 Task: Create Card Sales Funnel Analysis in Board Brand Guidelines to Workspace Email Automation. Create Card Investment Management Review in Board Regulatory Compliance to Workspace Email Automation. Create Card Lead Generation Campaign in Board Business Model Revenue Streams Development to Workspace Email Automation
Action: Mouse moved to (263, 178)
Screenshot: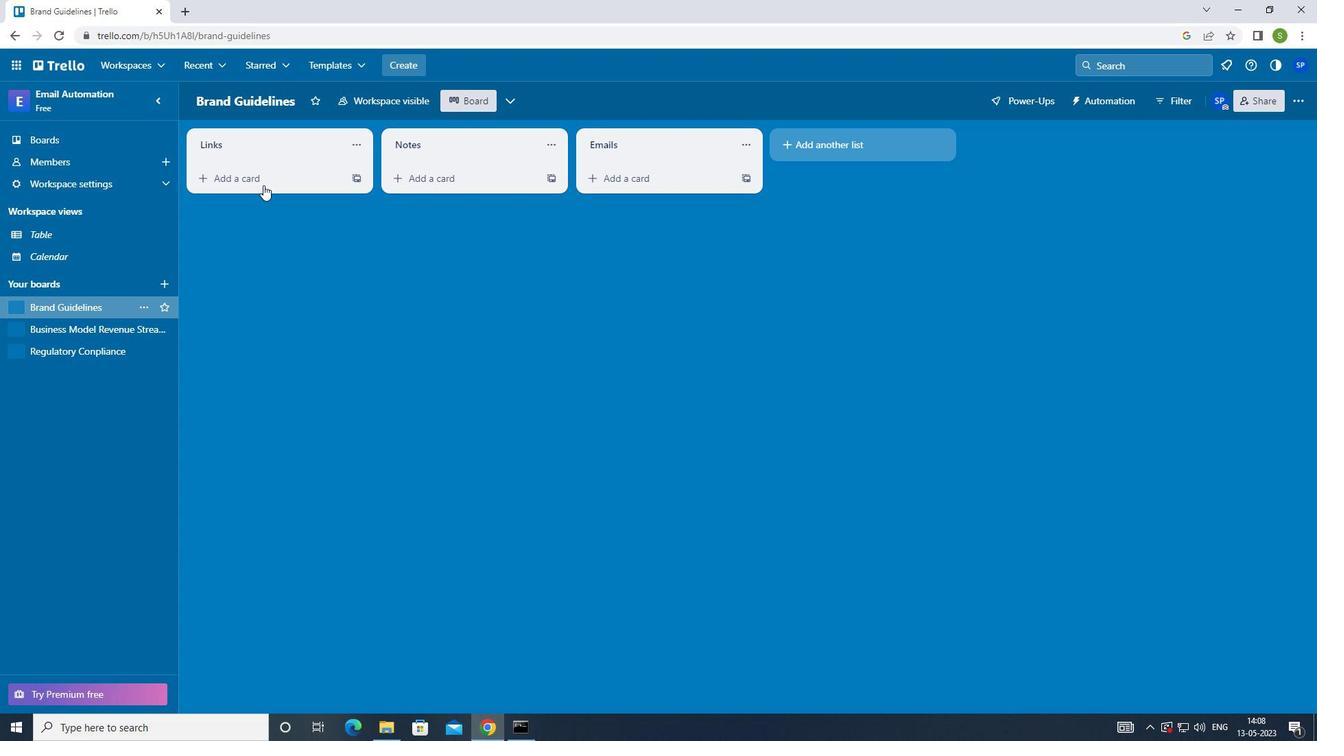 
Action: Mouse pressed left at (263, 178)
Screenshot: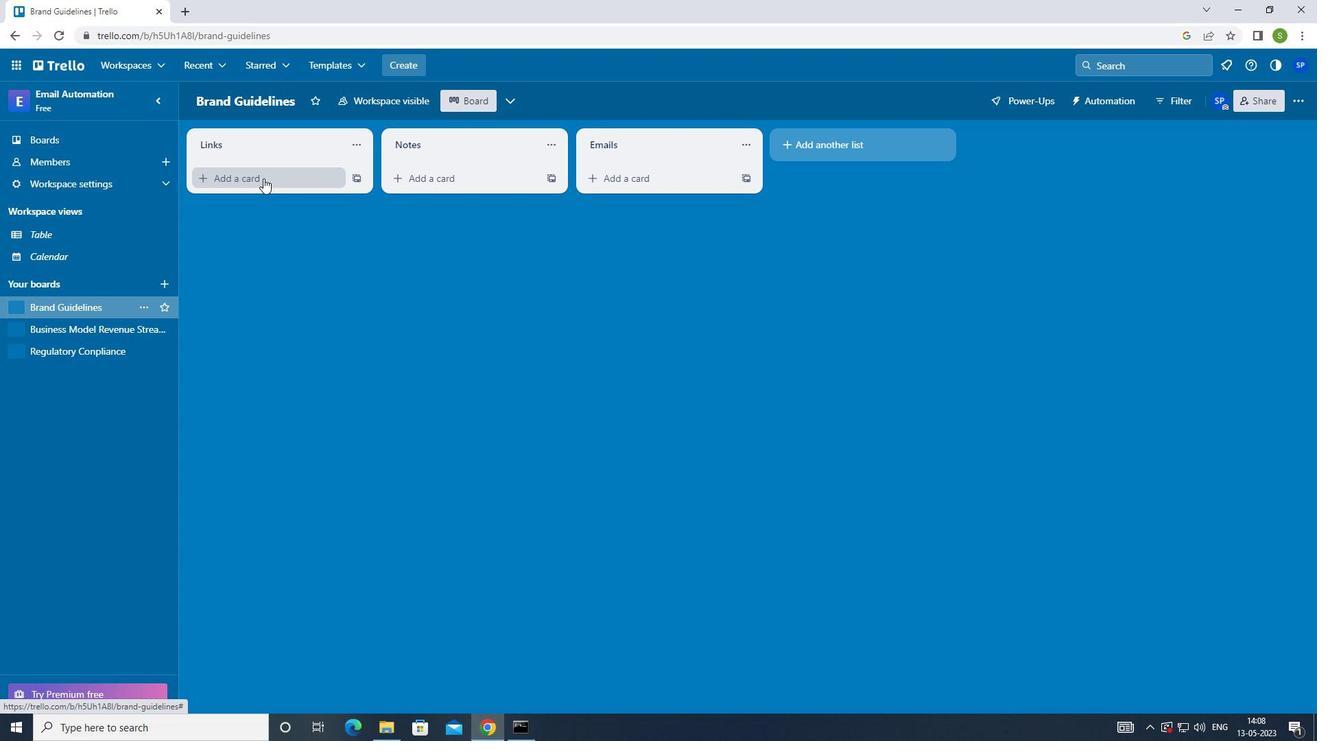 
Action: Mouse moved to (263, 336)
Screenshot: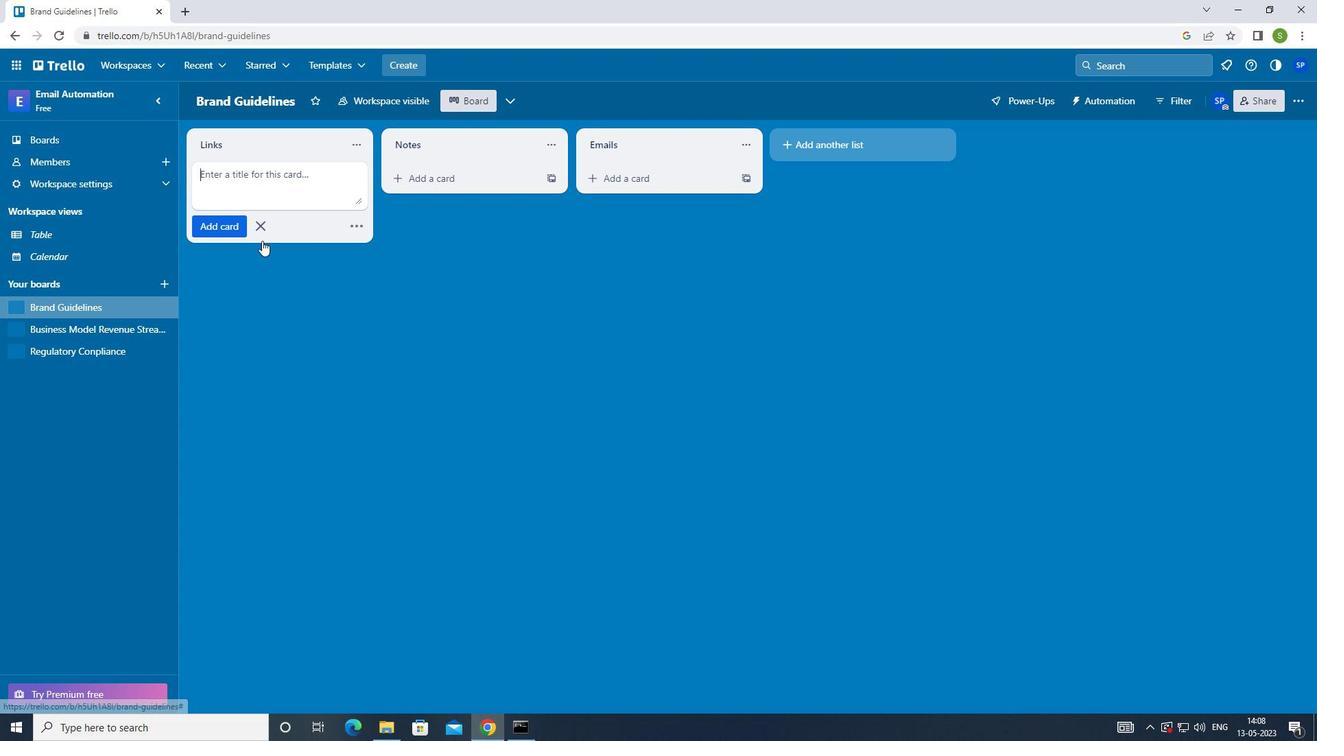 
Action: Key pressed <Key.shift>SALES<Key.space><Key.shift>FUNNELS<Key.space><Key.shift>ANALYSIS<Key.enter>
Screenshot: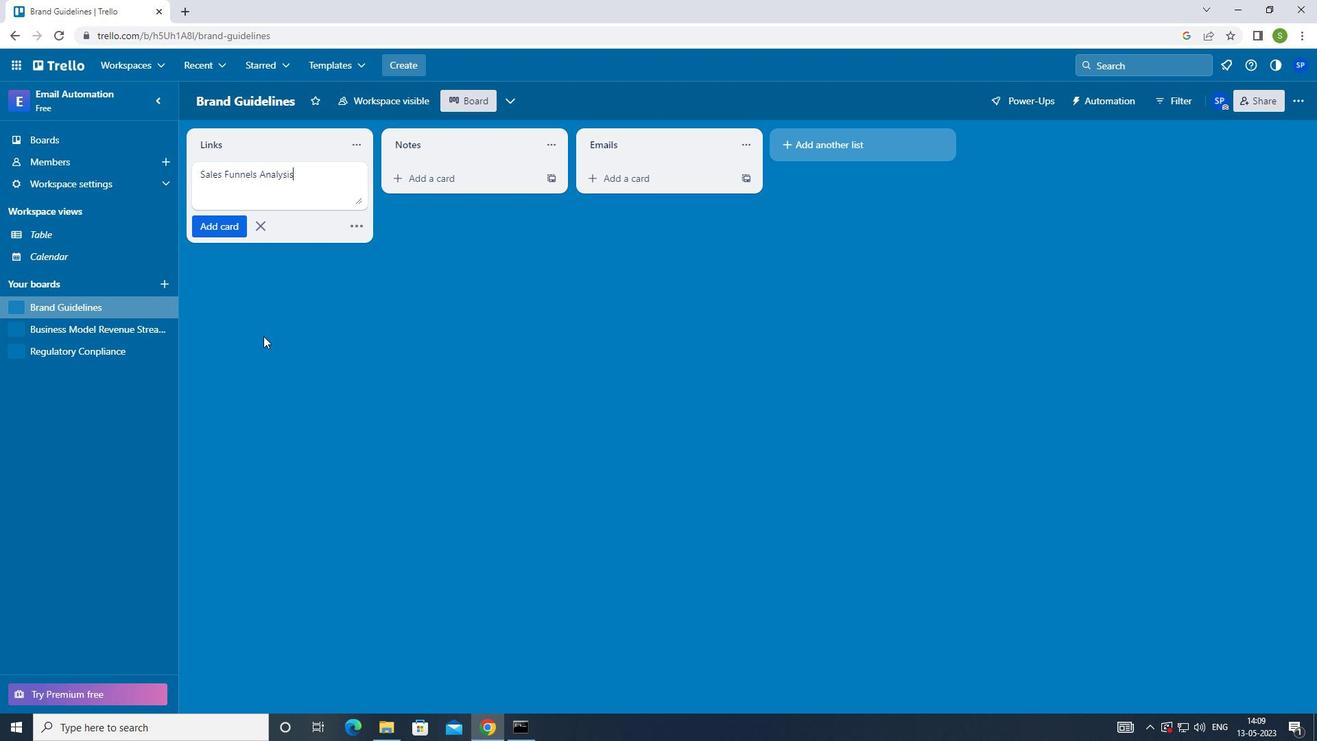 
Action: Mouse moved to (89, 351)
Screenshot: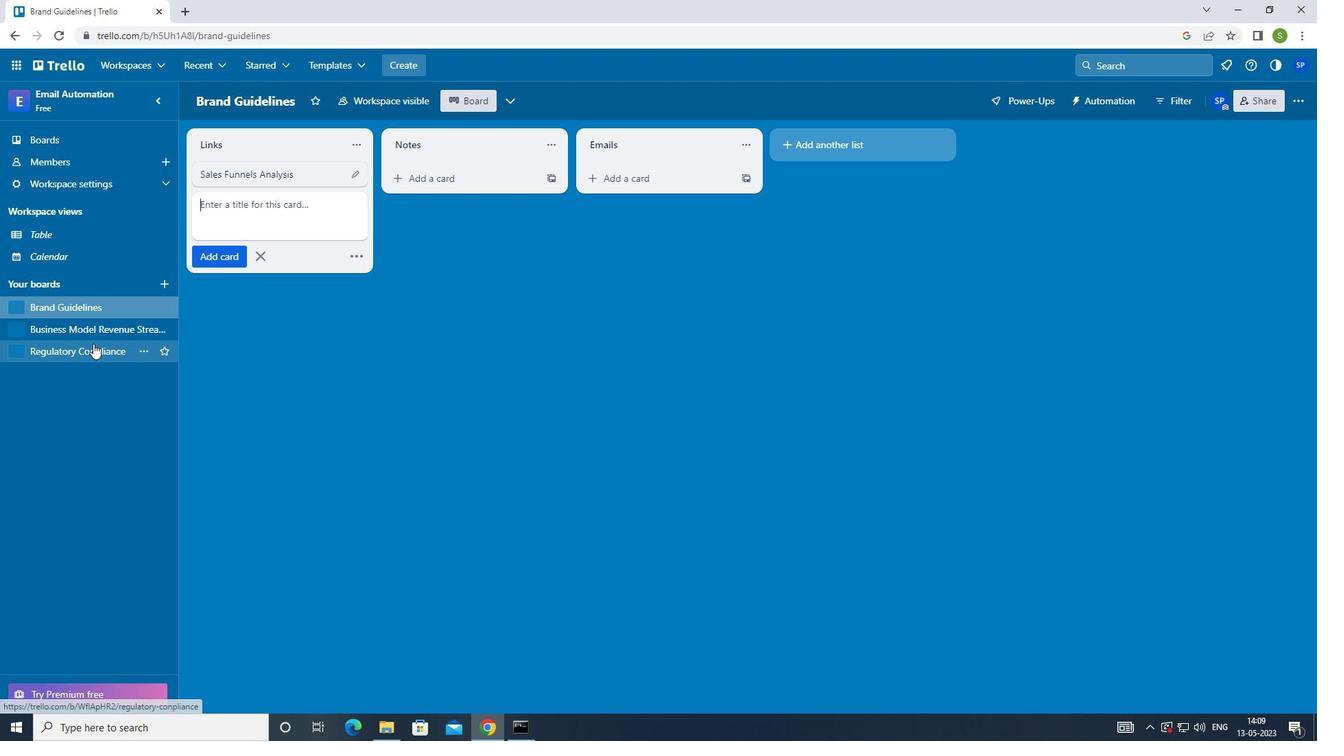 
Action: Mouse pressed left at (89, 351)
Screenshot: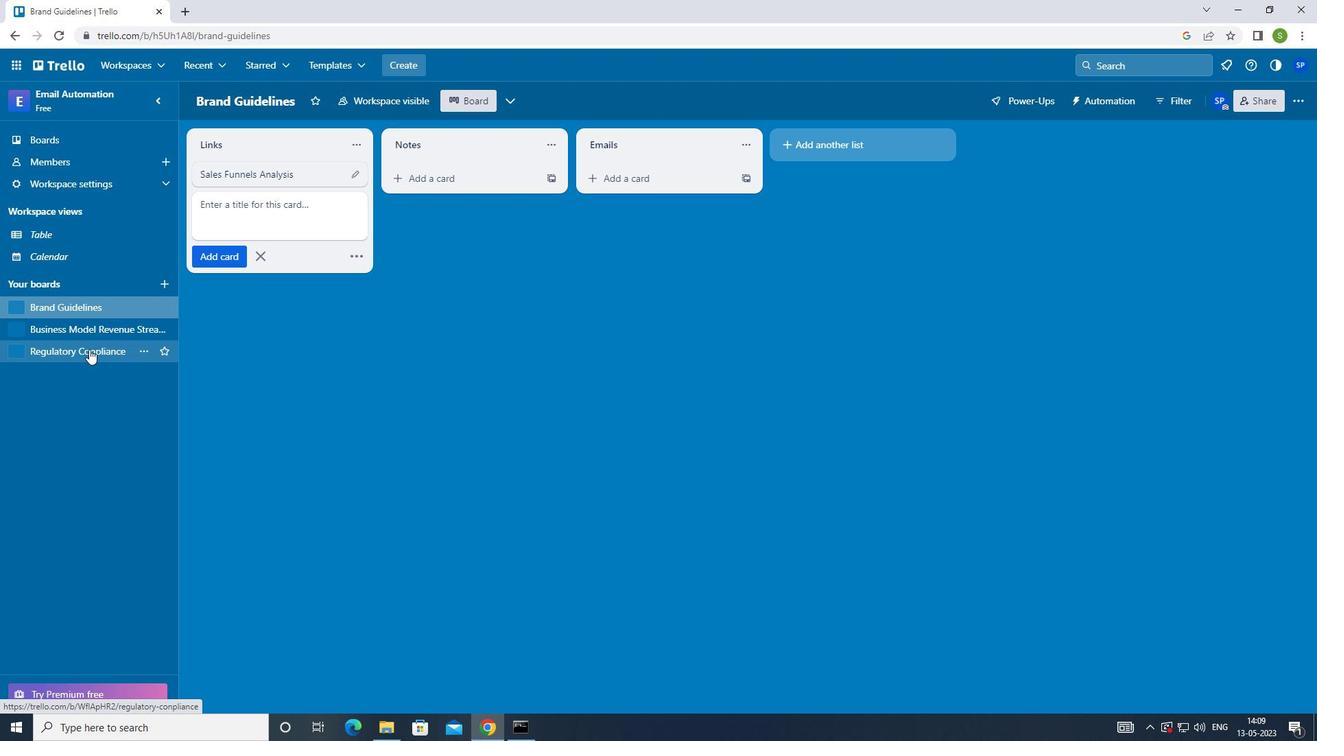 
Action: Mouse moved to (305, 178)
Screenshot: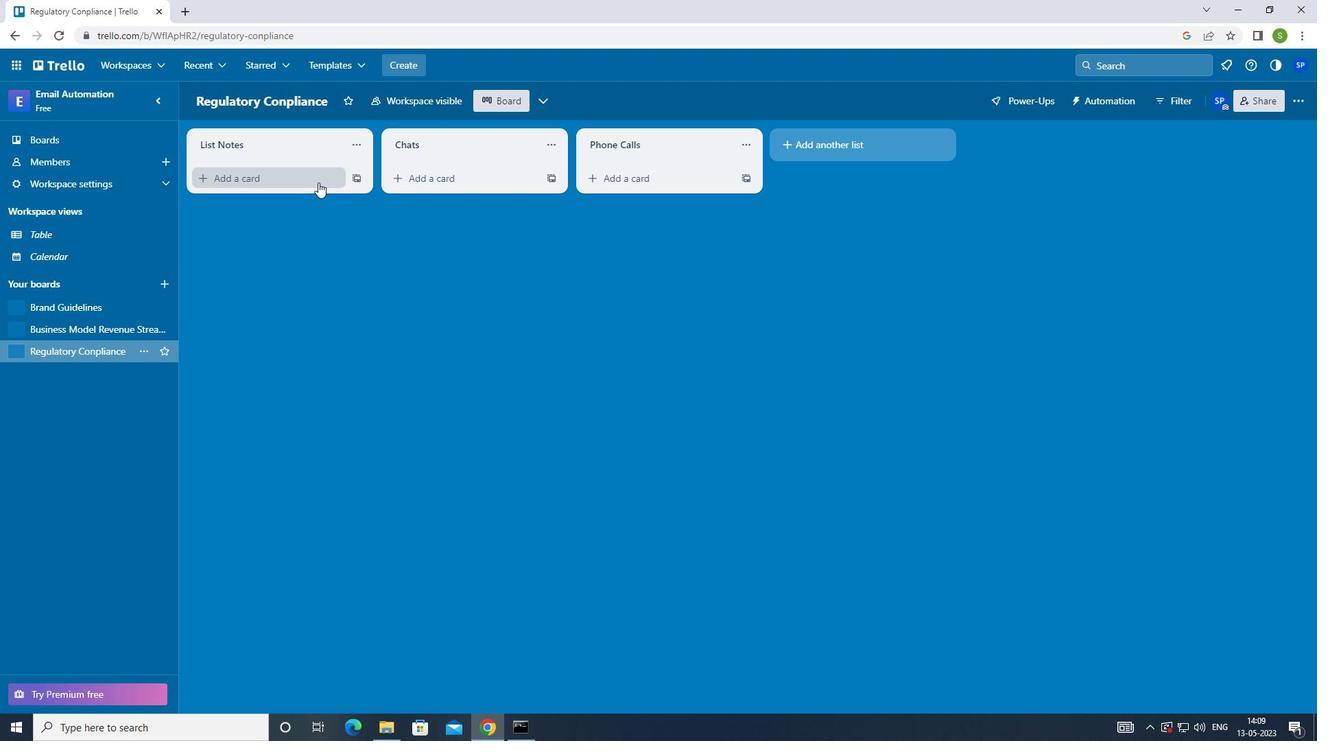 
Action: Mouse pressed left at (305, 178)
Screenshot: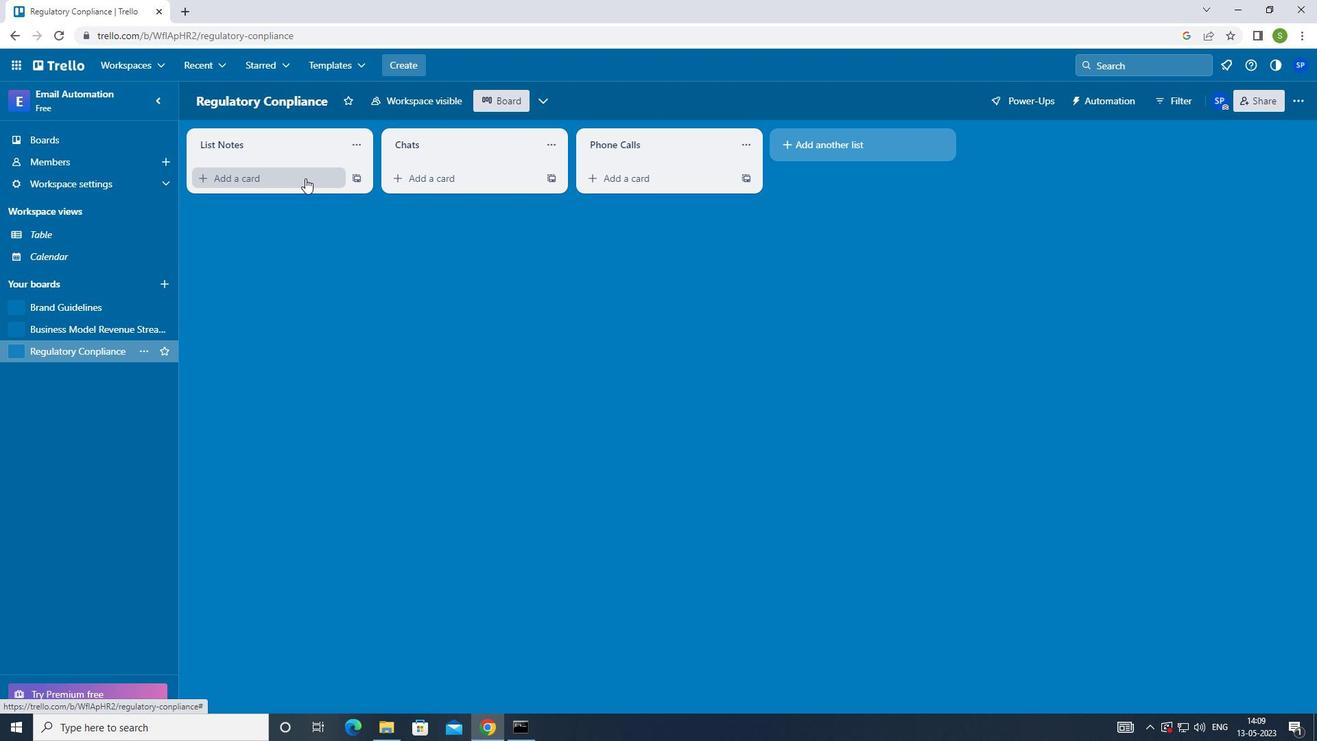 
Action: Mouse moved to (298, 218)
Screenshot: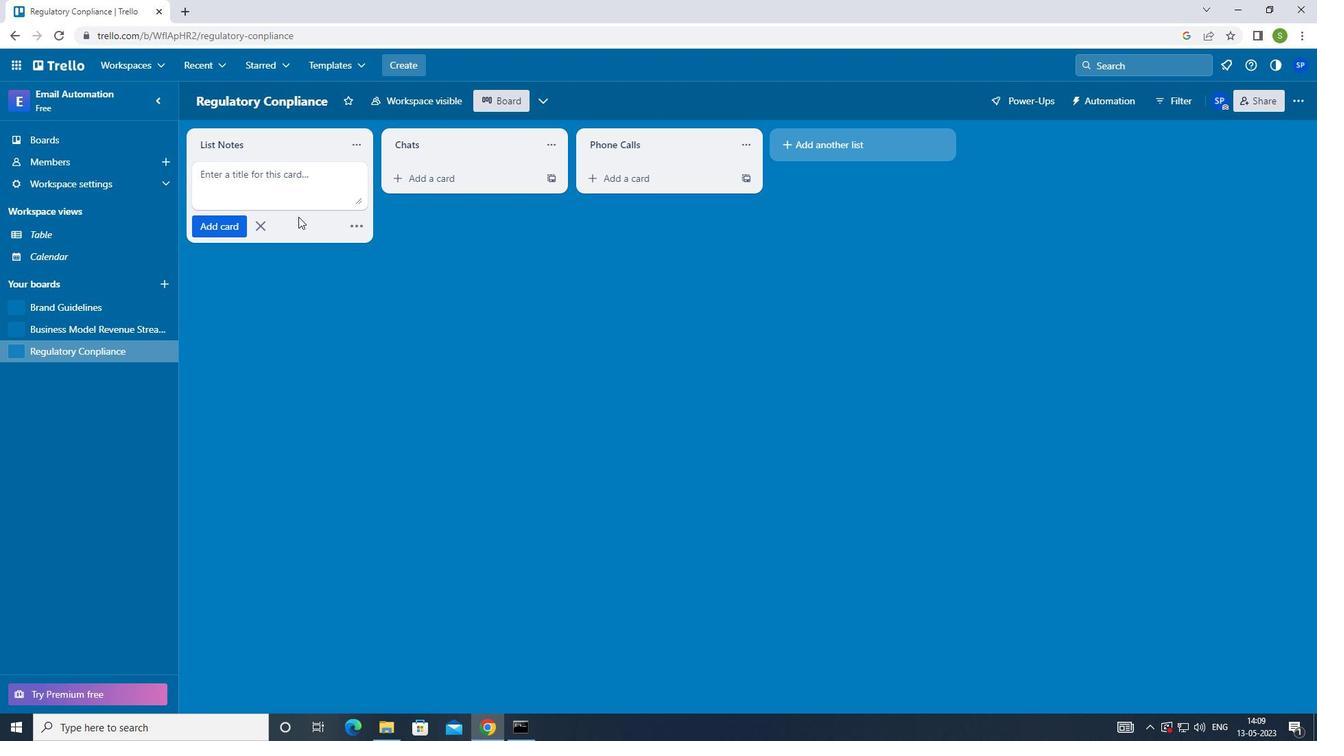 
Action: Key pressed <Key.shift><Key.shift><Key.shift><Key.shift><Key.shift><Key.shift><Key.shift><Key.shift>INVESTMENT<Key.space><Key.shift>MANAGMENT<Key.space><Key.shift>RE<Key.left><Key.left><Key.left><Key.left><Key.left><Key.left><Key.left>E<Key.right><Key.right><Key.right><Key.right><Key.right><Key.right><Key.right>VIEW<Key.enter>
Screenshot: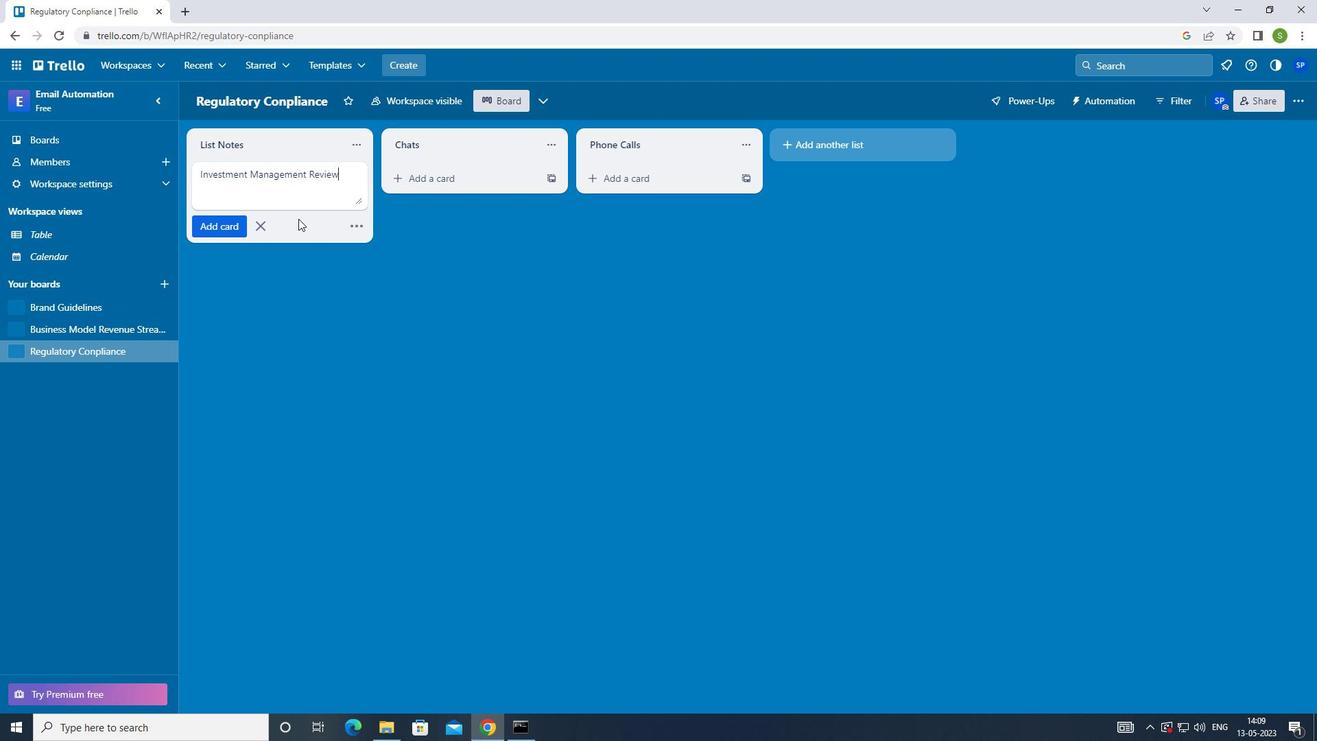 
Action: Mouse moved to (102, 333)
Screenshot: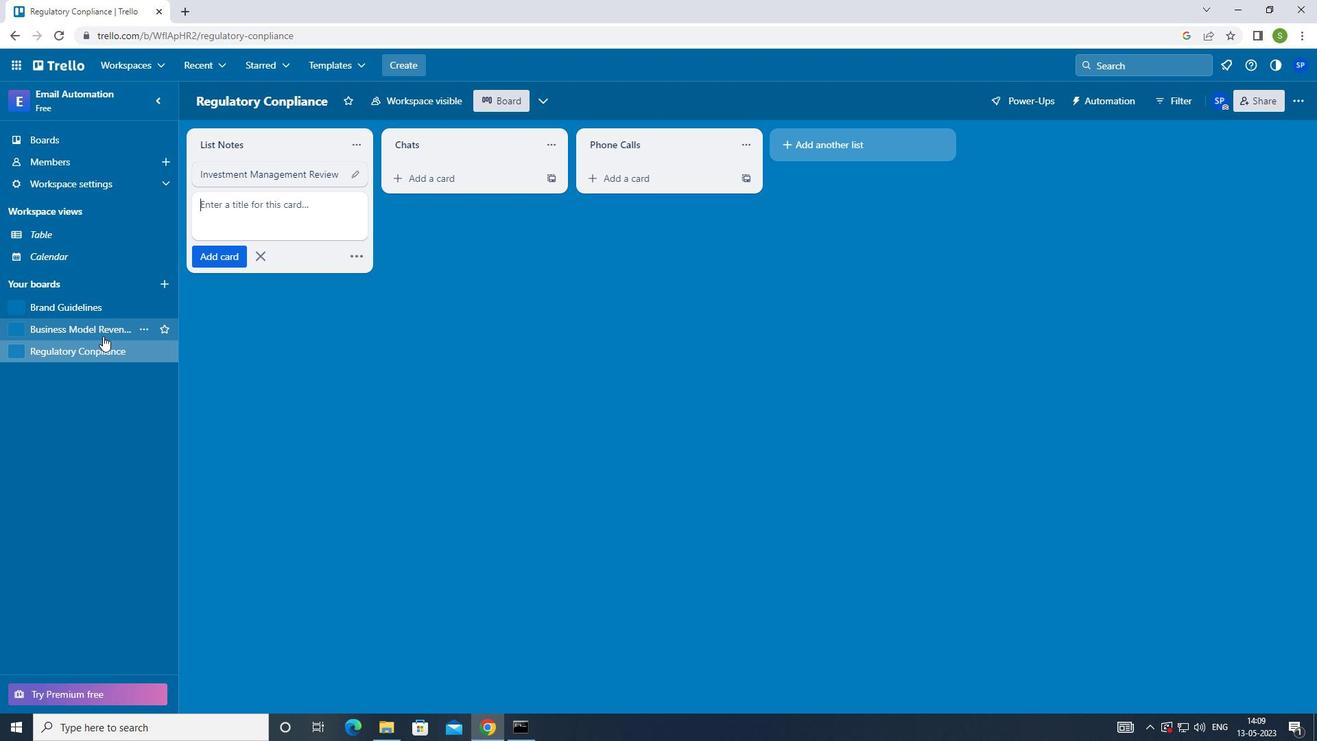 
Action: Mouse pressed left at (102, 333)
Screenshot: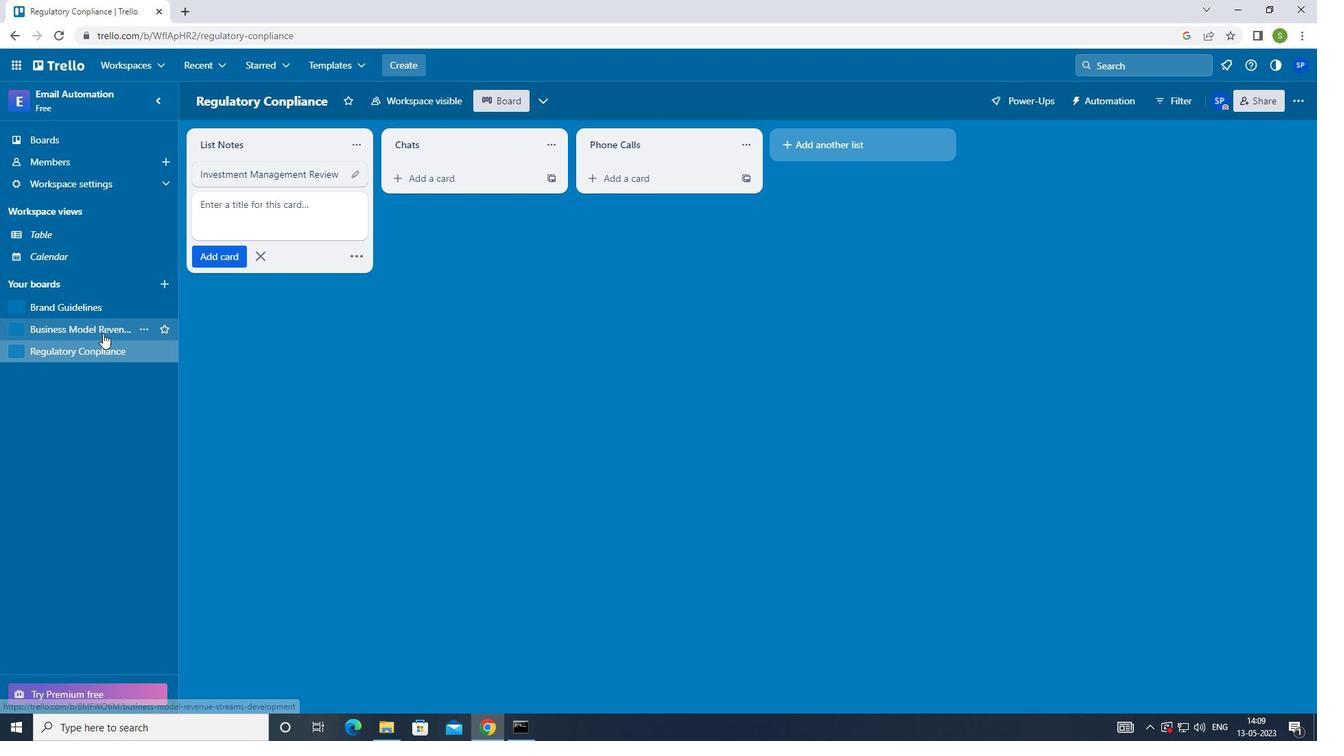 
Action: Mouse moved to (288, 172)
Screenshot: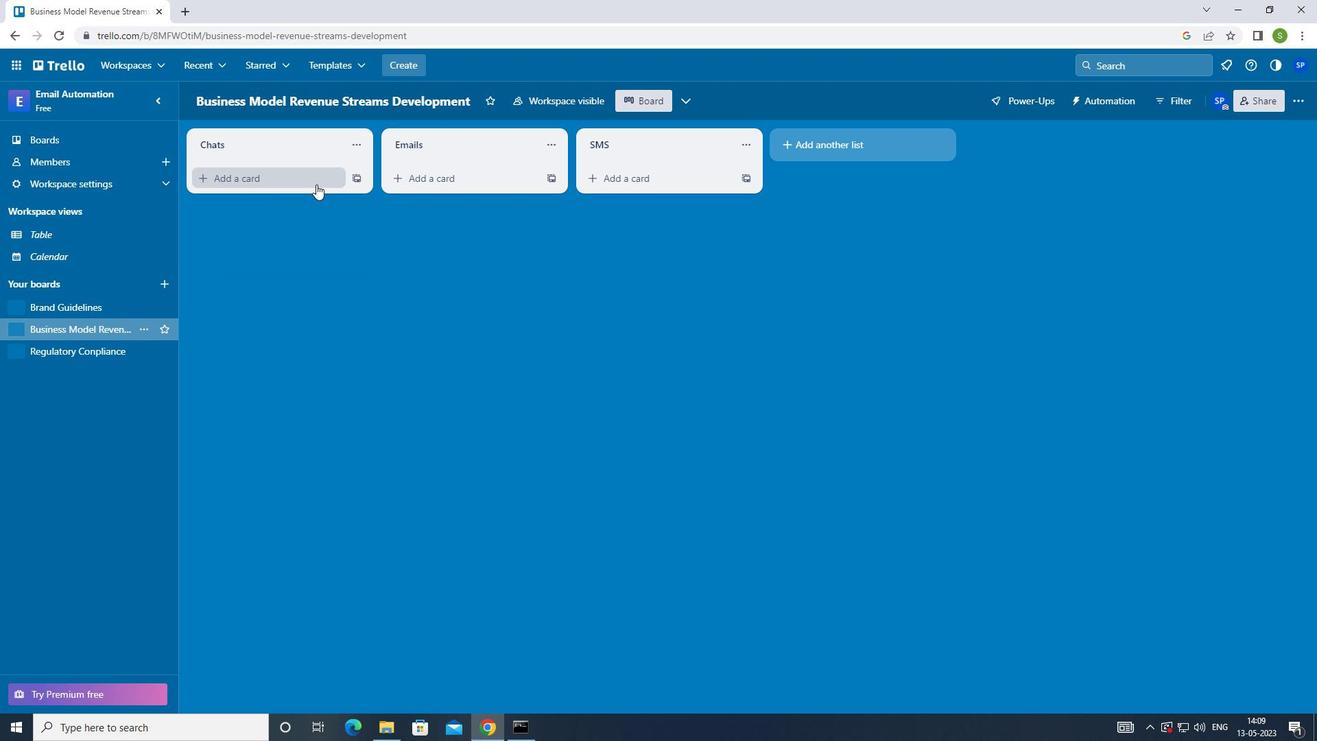 
Action: Mouse pressed left at (288, 172)
Screenshot: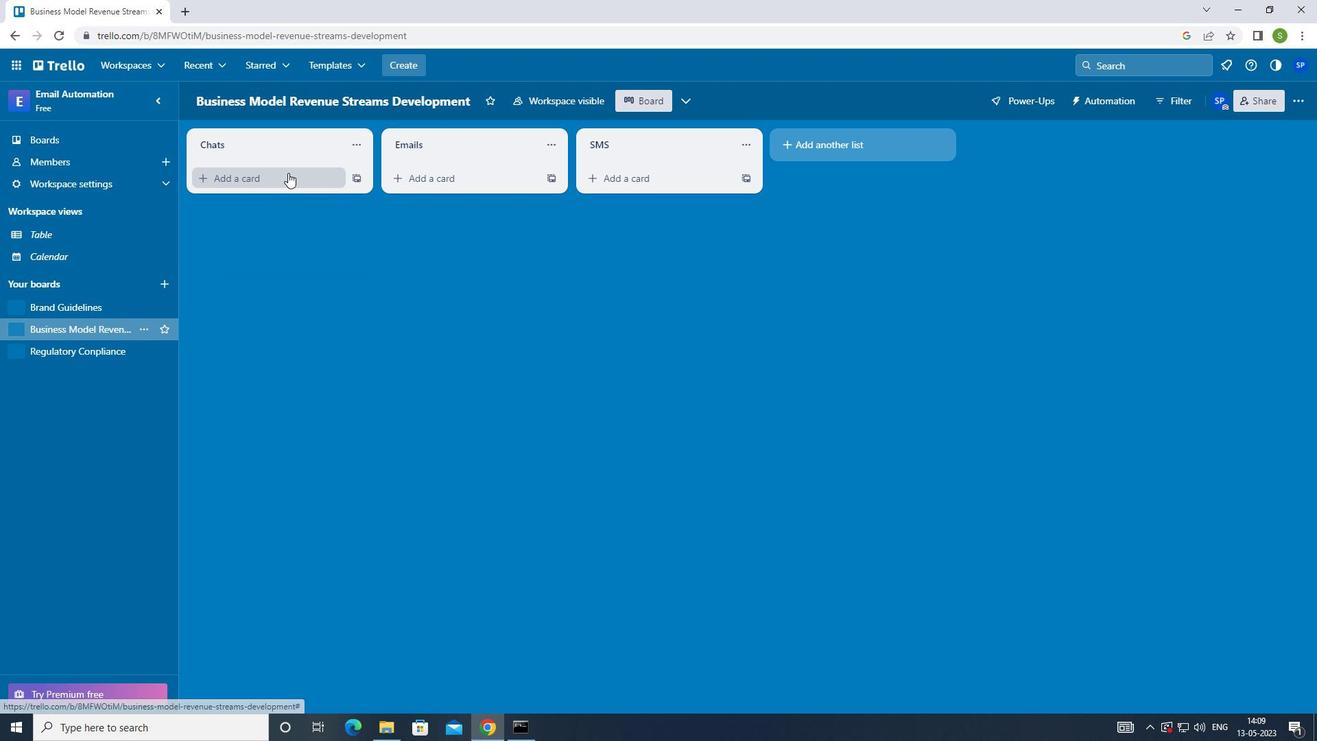 
Action: Mouse moved to (277, 270)
Screenshot: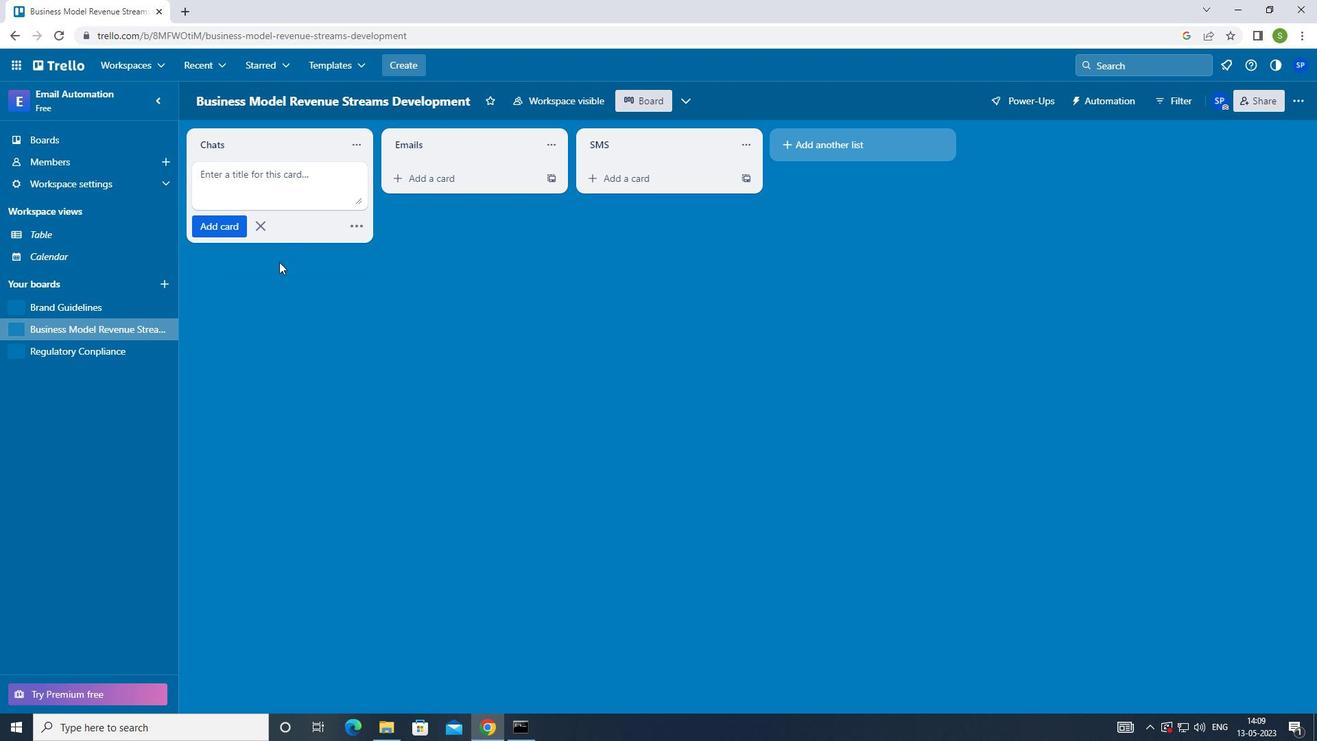 
Action: Key pressed <Key.shift>LEAD<Key.space><Key.shift><Key.shift><Key.shift><Key.shift><Key.shift><Key.shift><Key.shift><Key.shift><Key.shift><Key.shift><Key.shift><Key.shift><Key.shift><Key.shift><Key.shift><Key.shift><Key.shift><Key.shift><Key.shift><Key.shift><Key.shift><Key.shift><Key.shift><Key.shift><Key.shift><Key.shift><Key.shift><Key.shift><Key.shift><Key.shift>GENERATION<Key.space><Key.shift>CAMPAIGN<Key.enter><Key.f8>
Screenshot: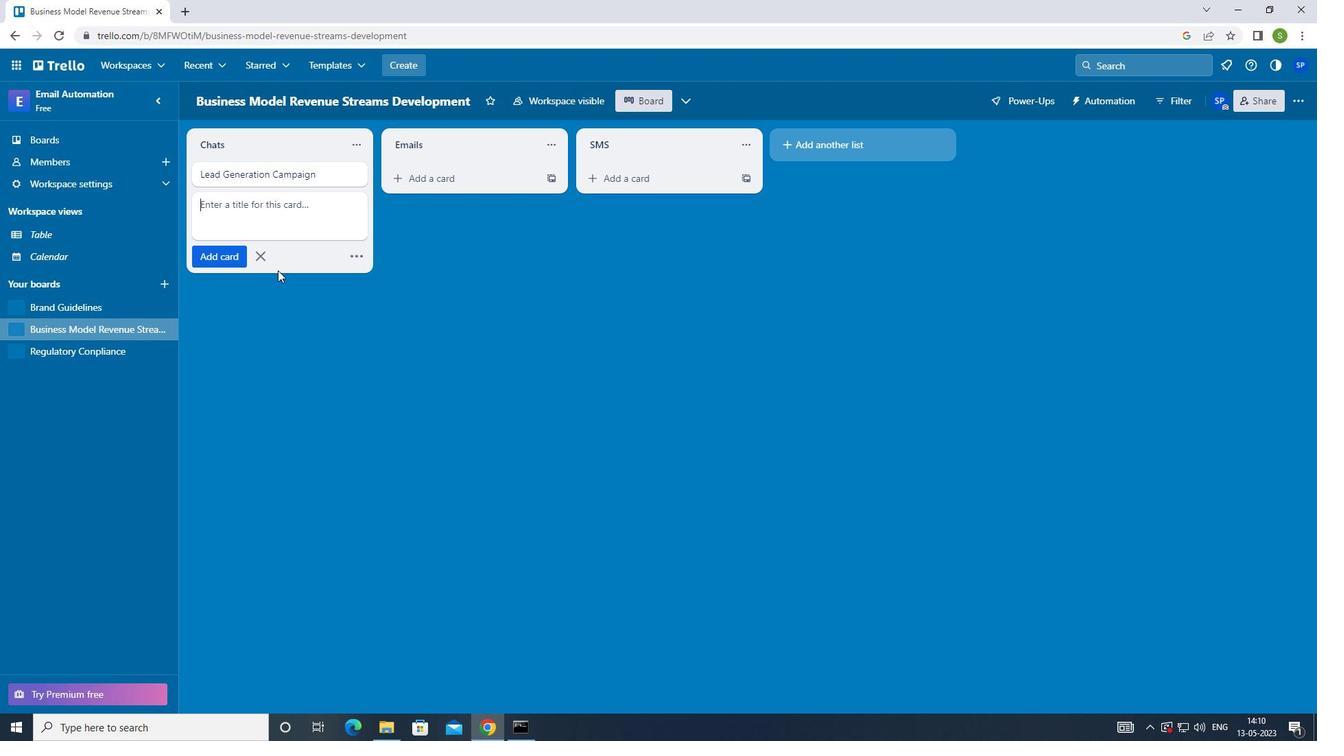 
